 Task: Create a due date automation trigger when advanced on, on the wednesday before a card is due add dates not starting next month at 11:00 AM.
Action: Mouse moved to (1276, 123)
Screenshot: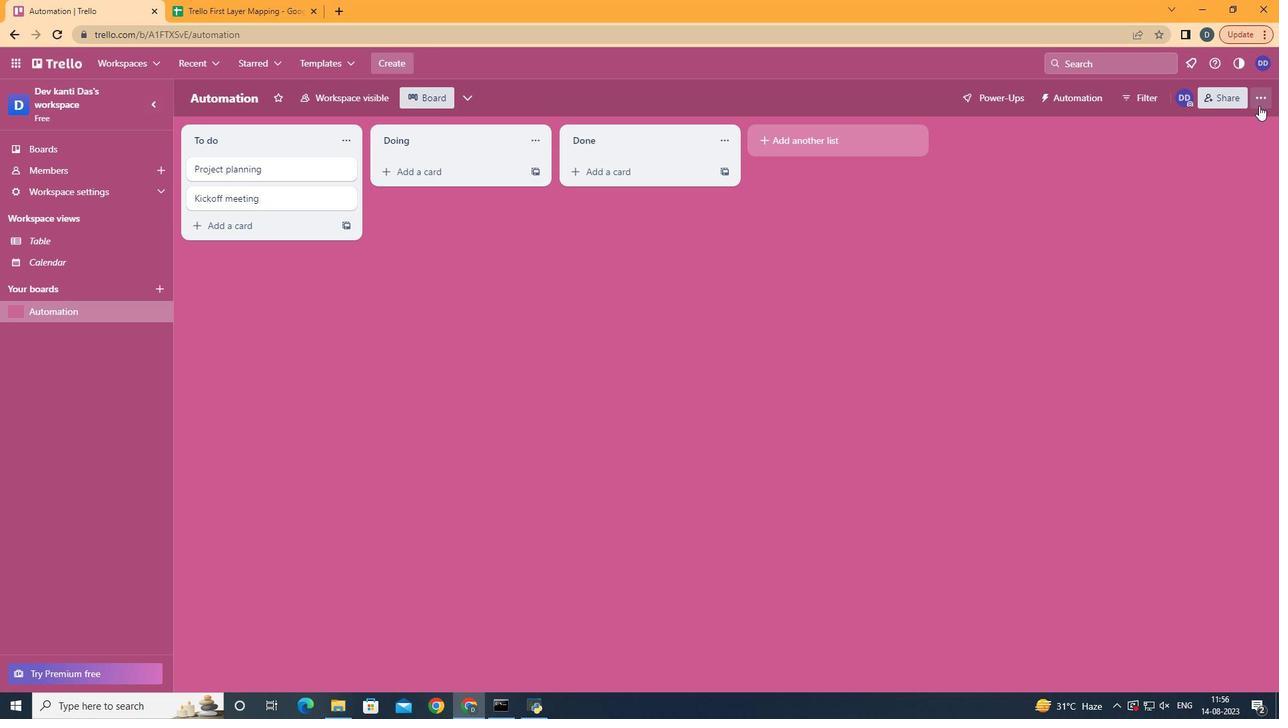 
Action: Mouse pressed left at (1276, 123)
Screenshot: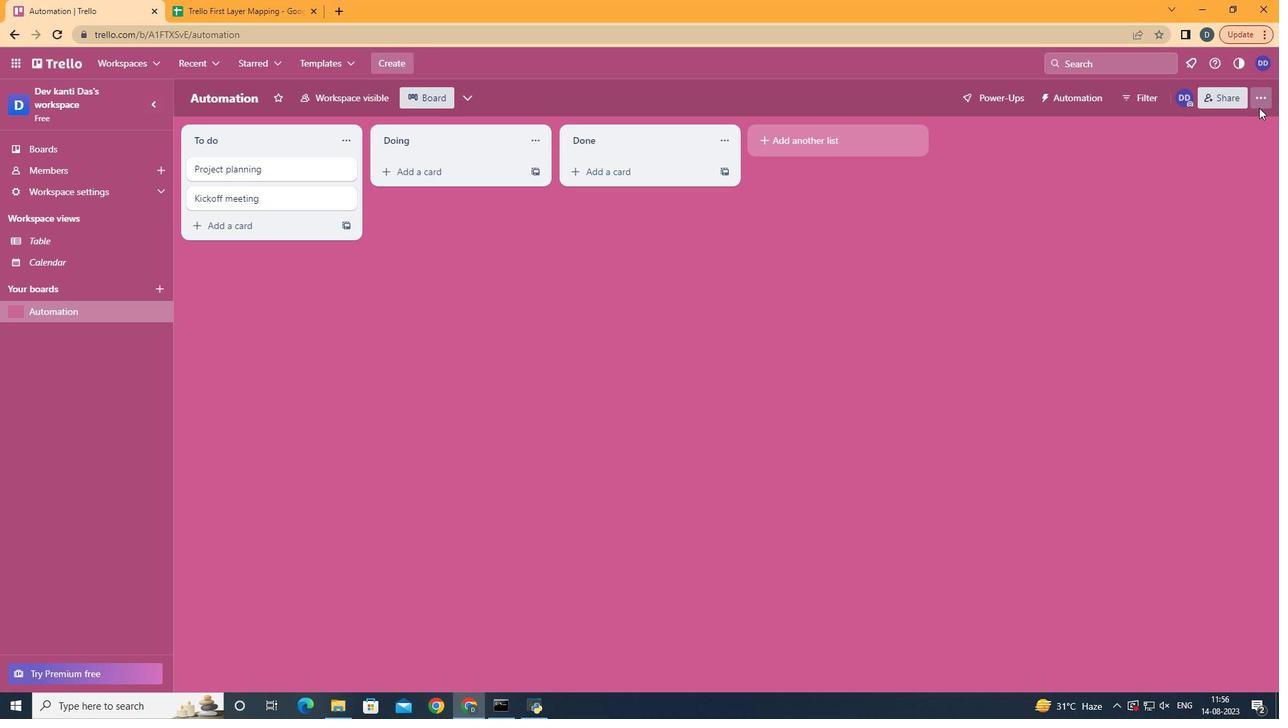 
Action: Mouse moved to (1187, 309)
Screenshot: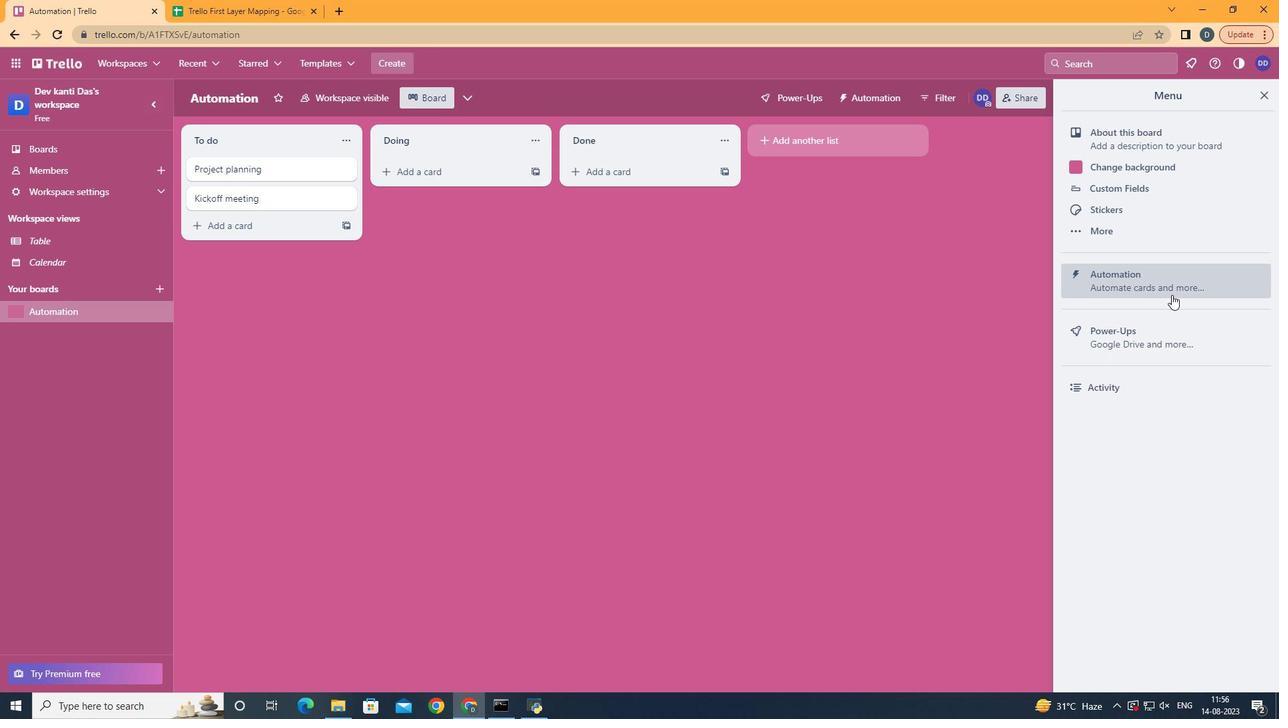 
Action: Mouse pressed left at (1187, 309)
Screenshot: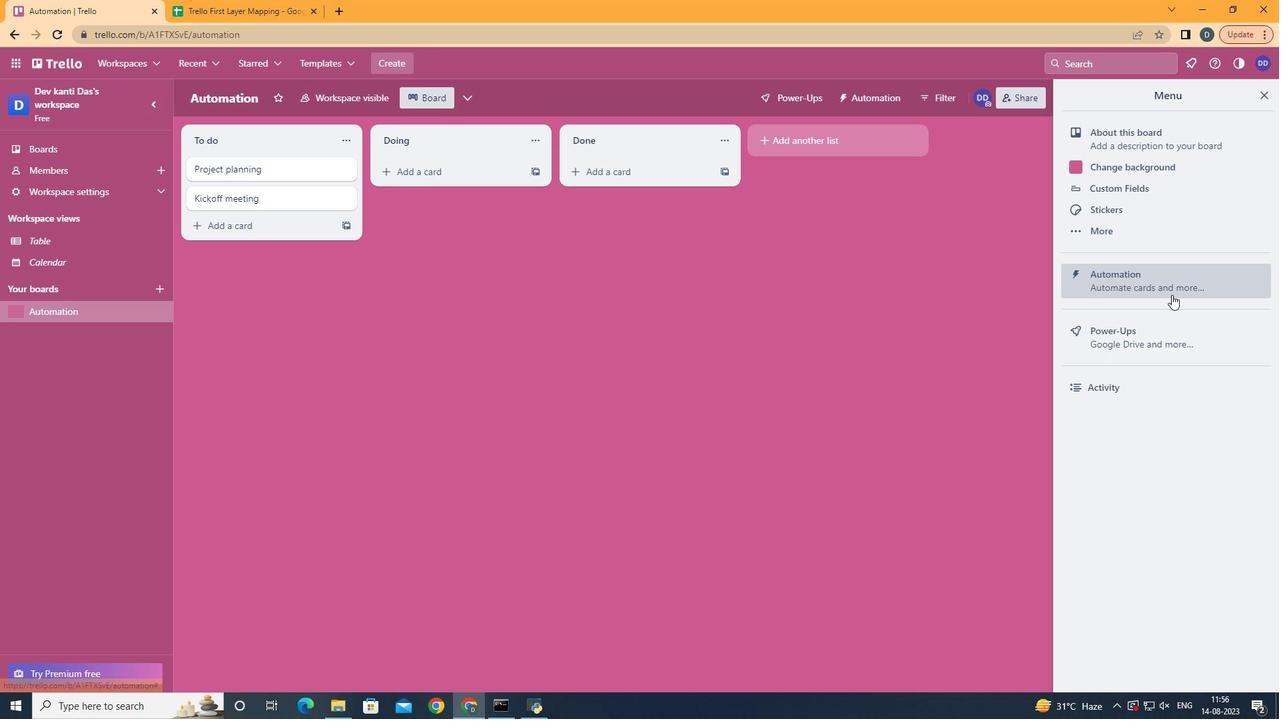 
Action: Mouse moved to (272, 285)
Screenshot: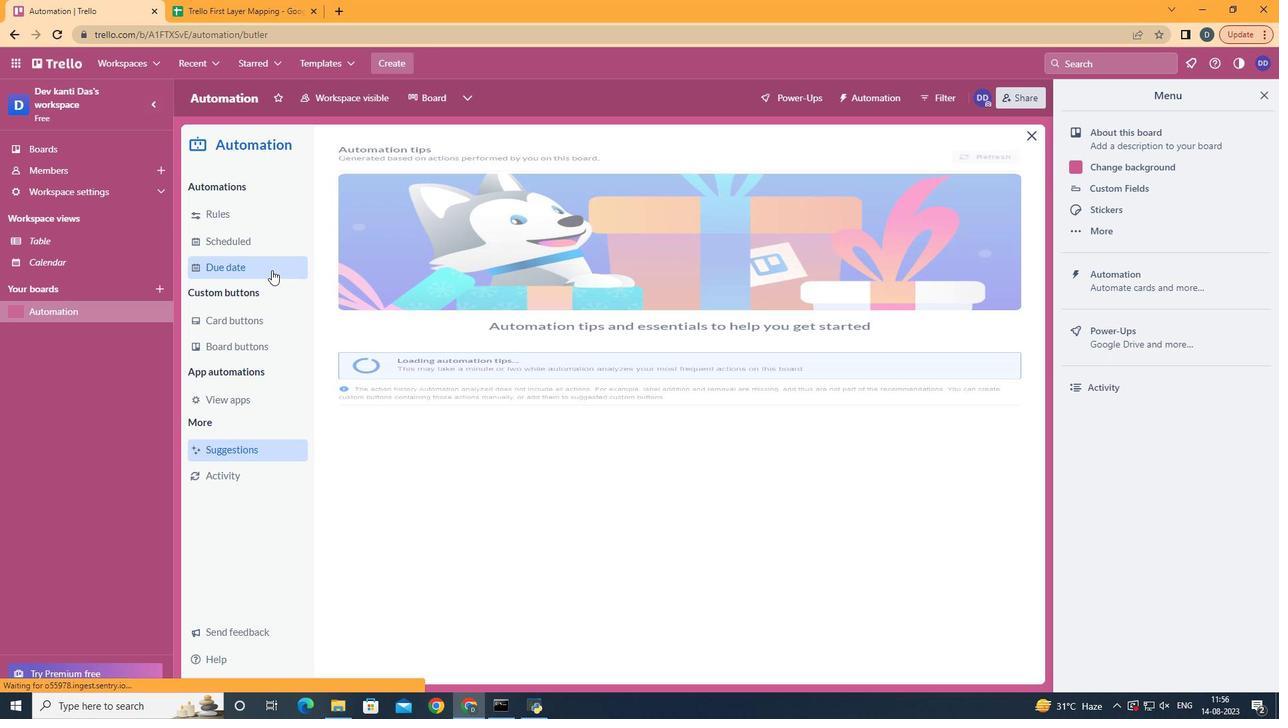 
Action: Mouse pressed left at (272, 285)
Screenshot: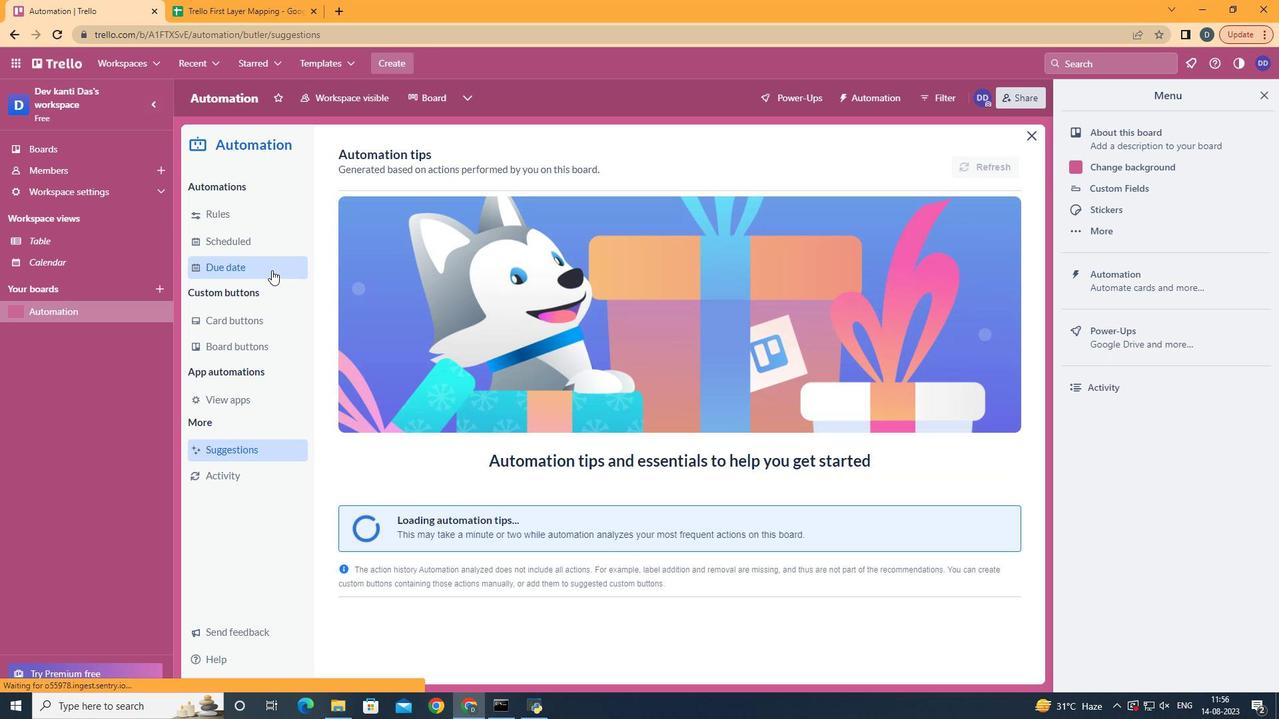 
Action: Mouse moved to (950, 171)
Screenshot: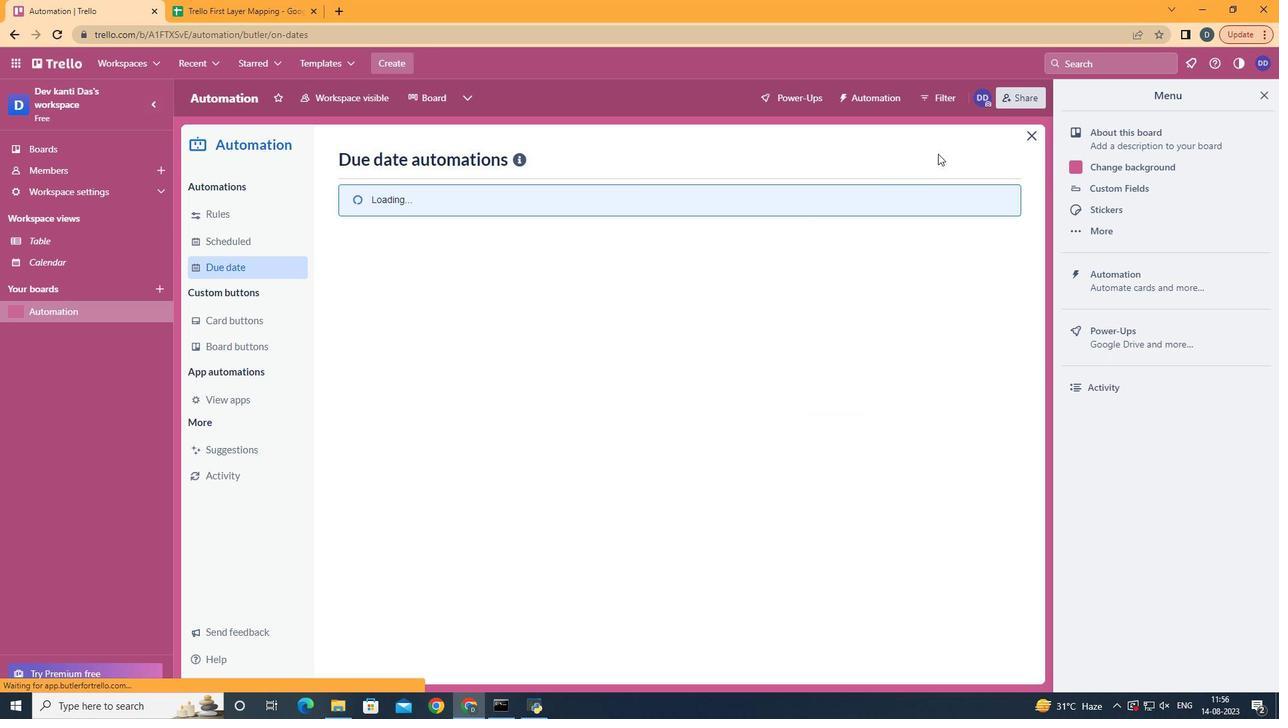 
Action: Mouse pressed left at (950, 171)
Screenshot: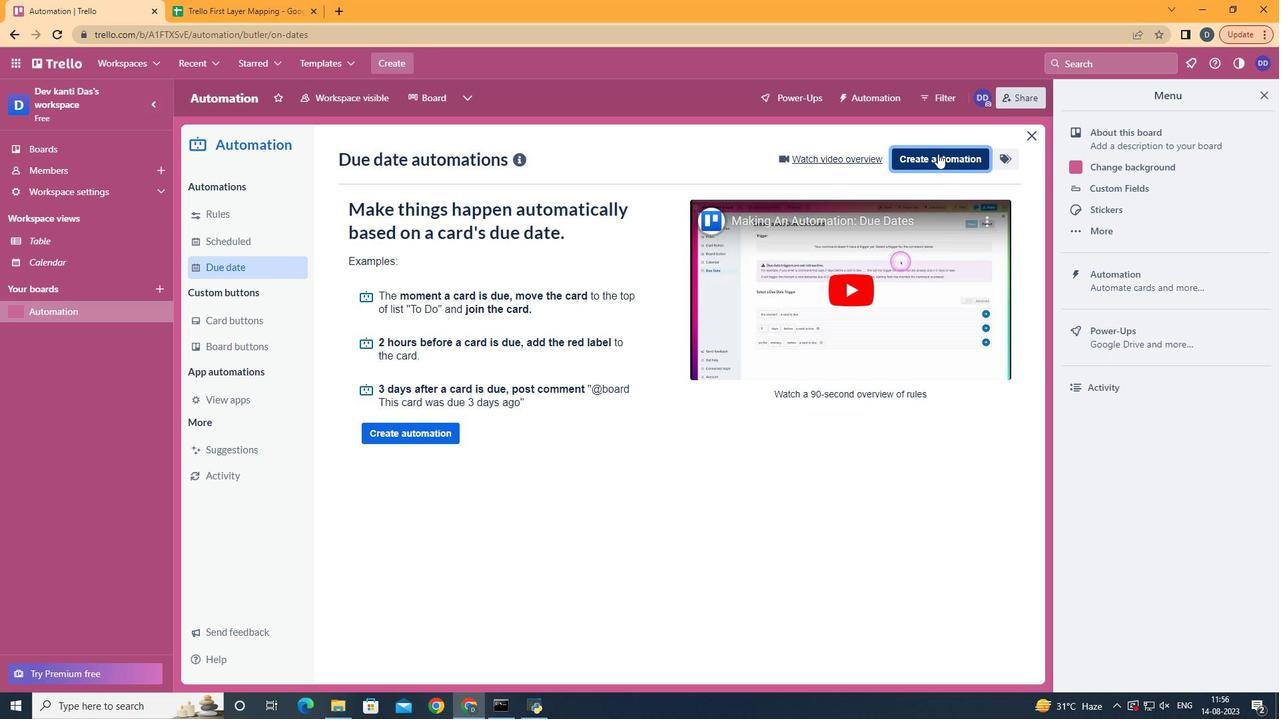 
Action: Mouse moved to (724, 299)
Screenshot: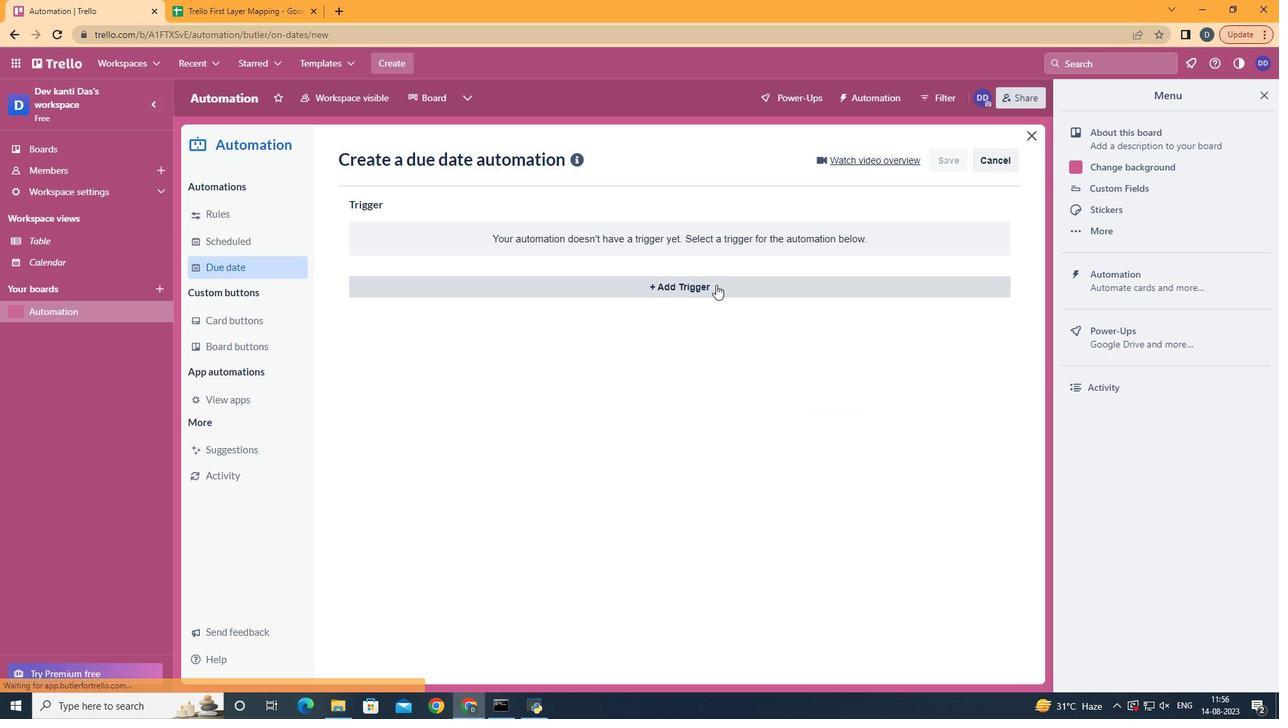 
Action: Mouse pressed left at (724, 299)
Screenshot: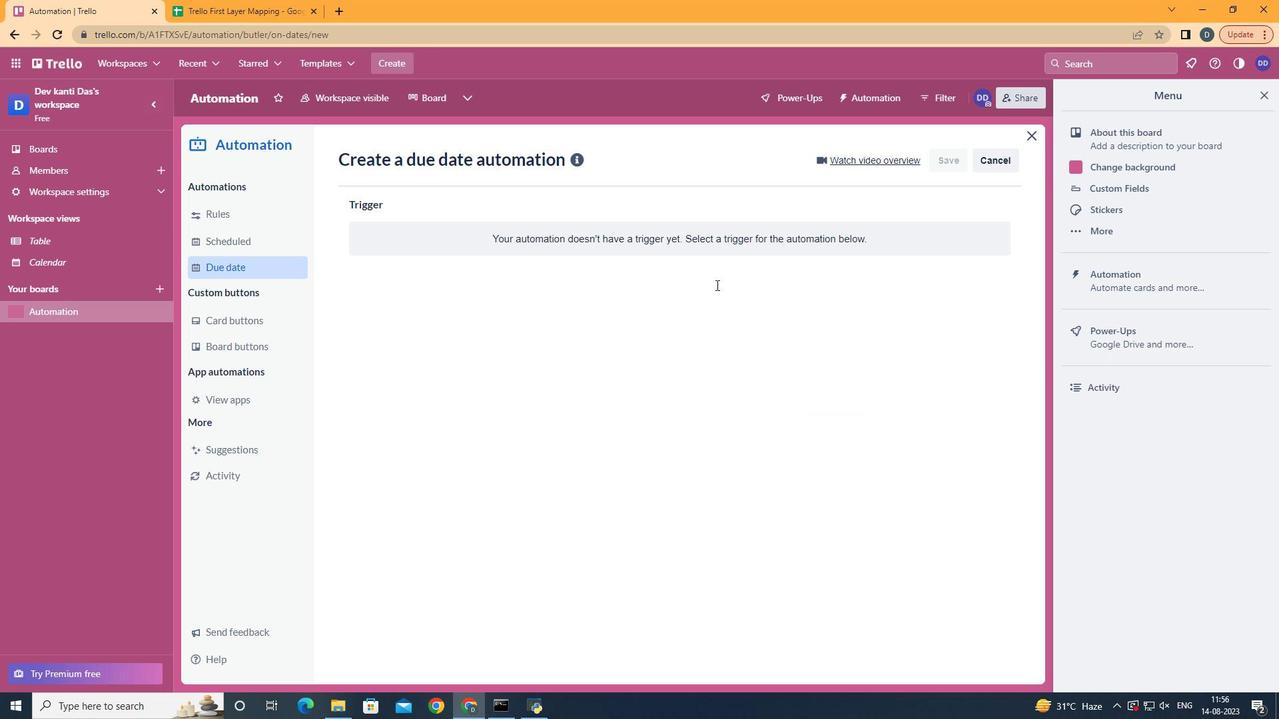 
Action: Mouse moved to (441, 411)
Screenshot: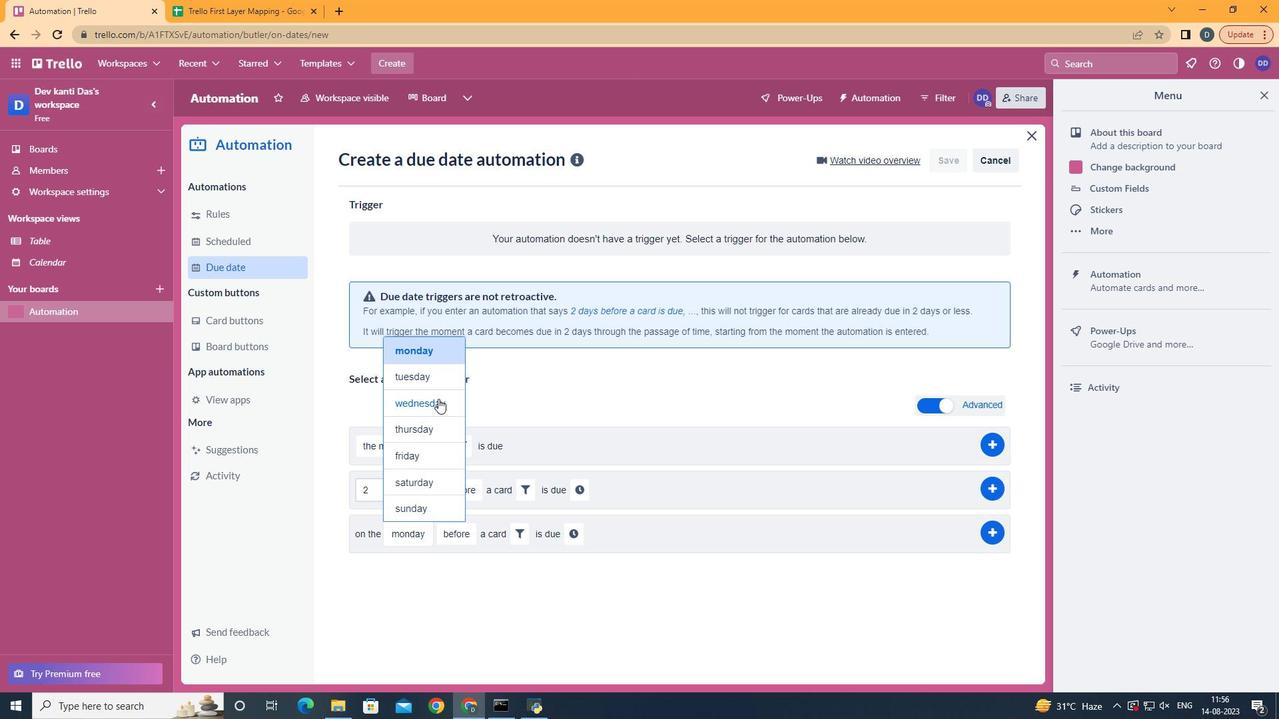 
Action: Mouse pressed left at (441, 411)
Screenshot: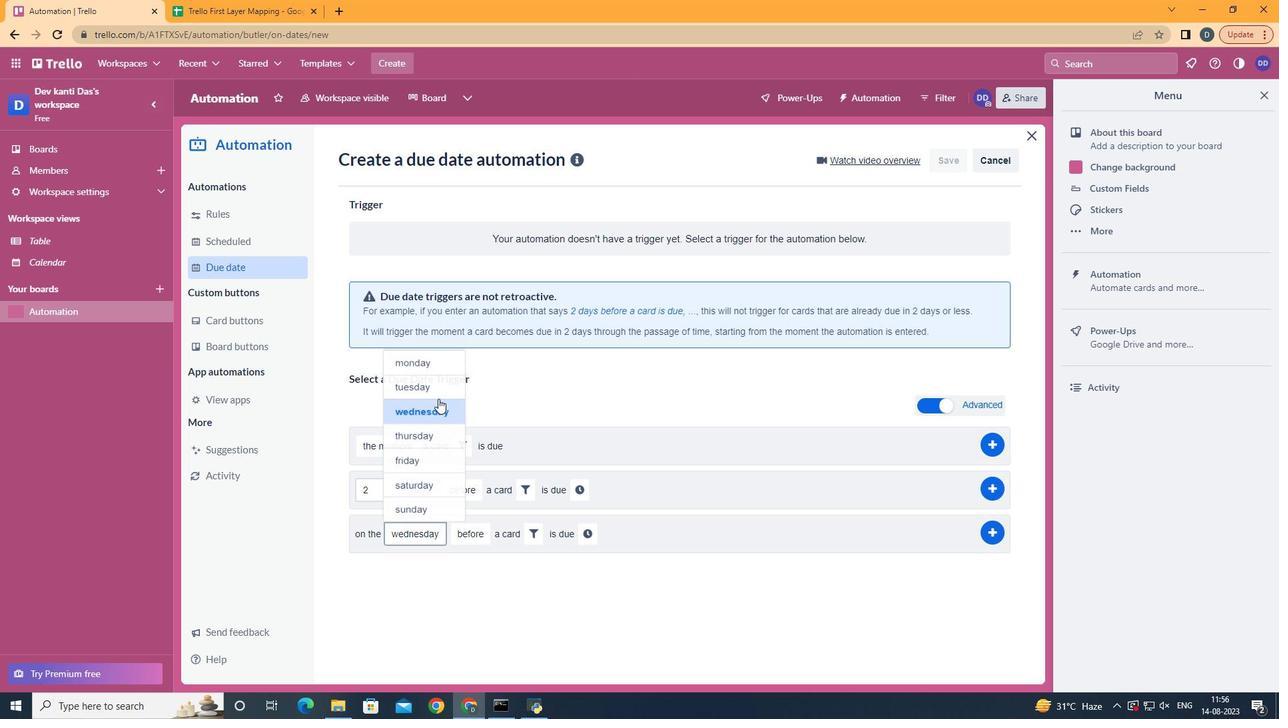 
Action: Mouse moved to (528, 531)
Screenshot: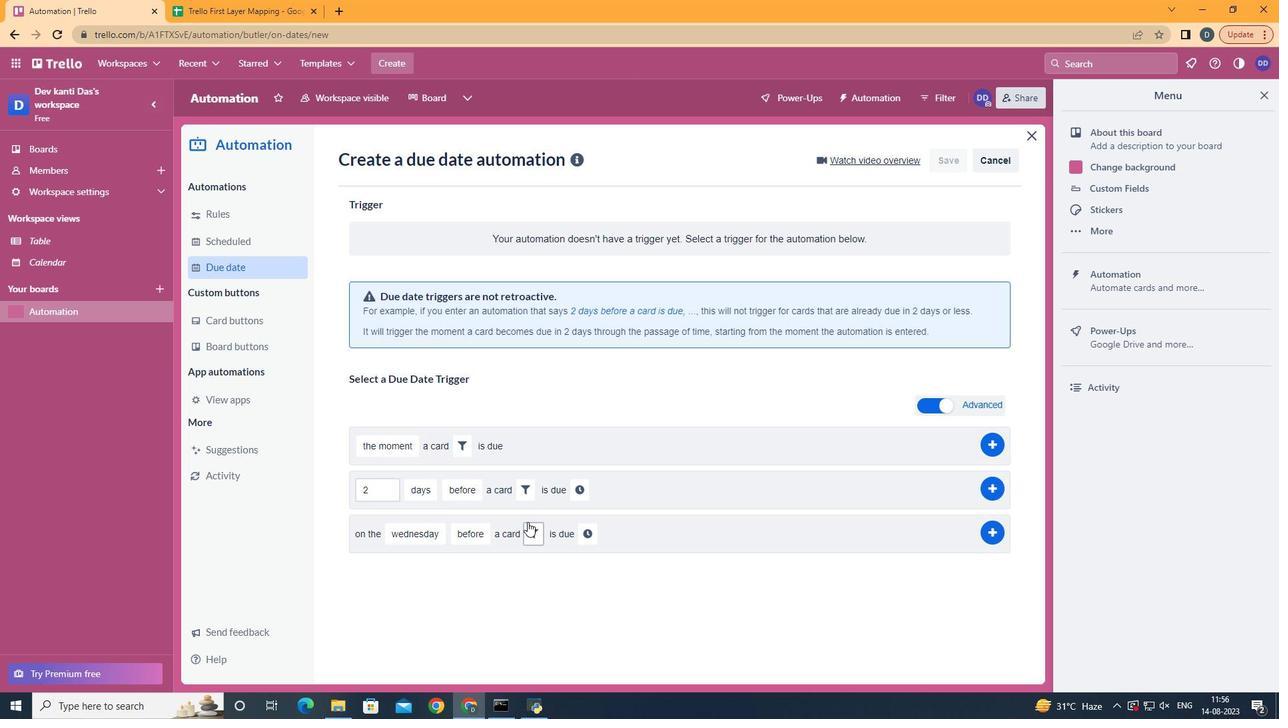 
Action: Mouse pressed left at (528, 531)
Screenshot: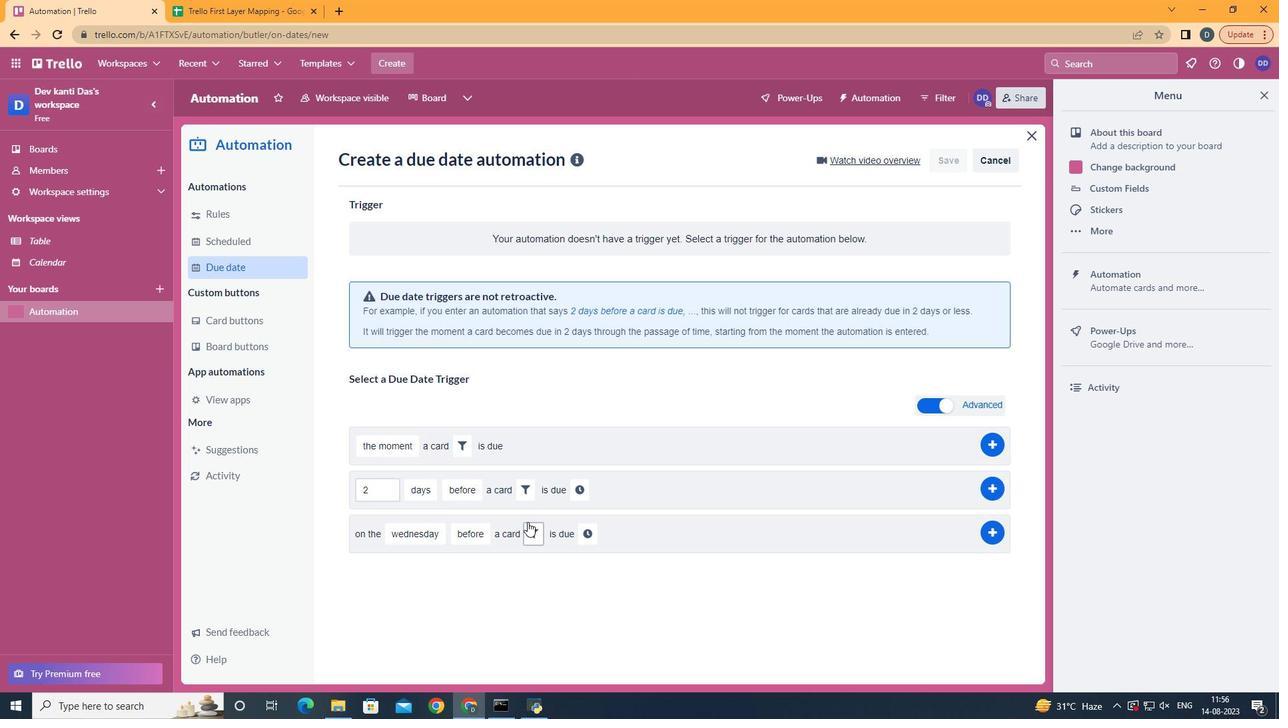 
Action: Mouse moved to (534, 536)
Screenshot: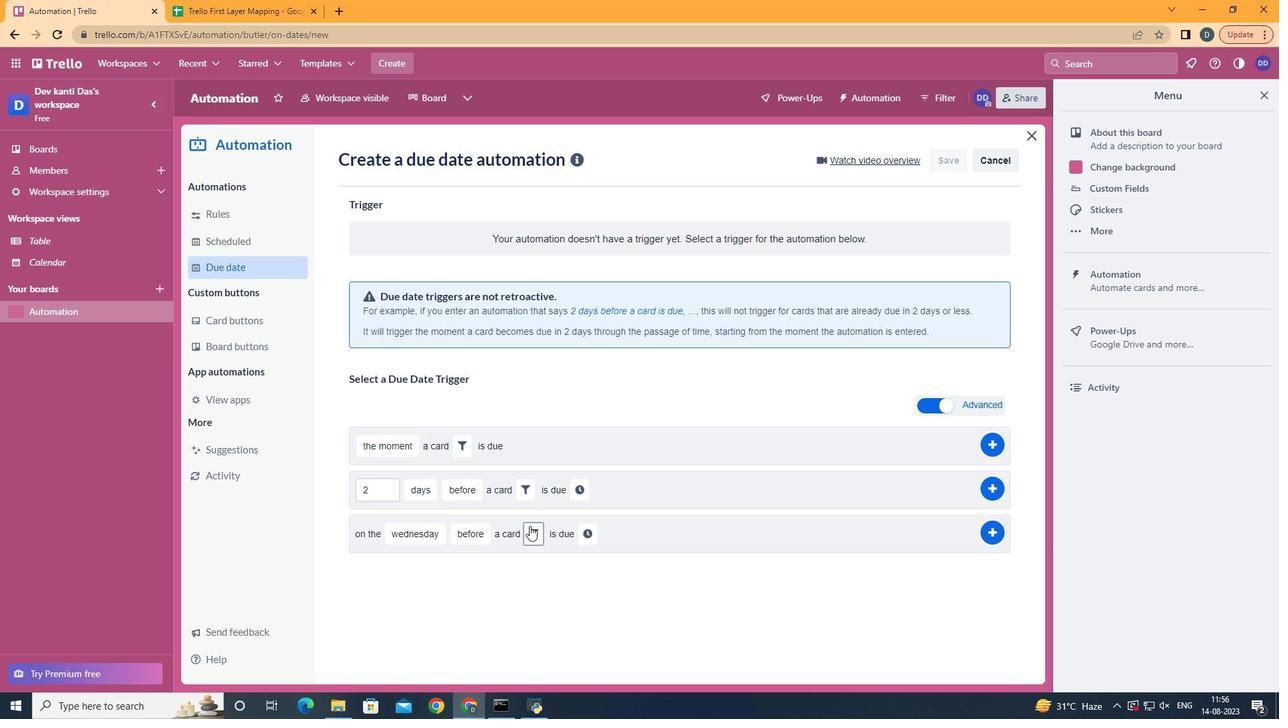 
Action: Mouse pressed left at (534, 536)
Screenshot: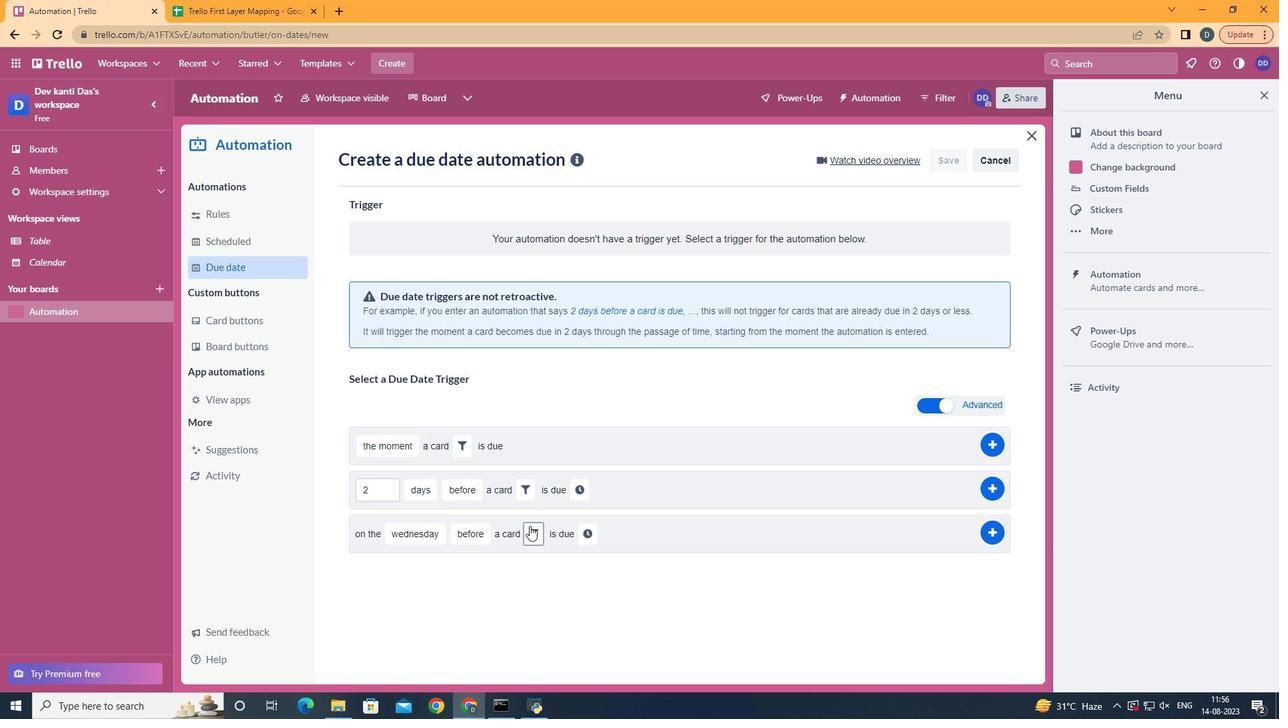 
Action: Mouse moved to (610, 579)
Screenshot: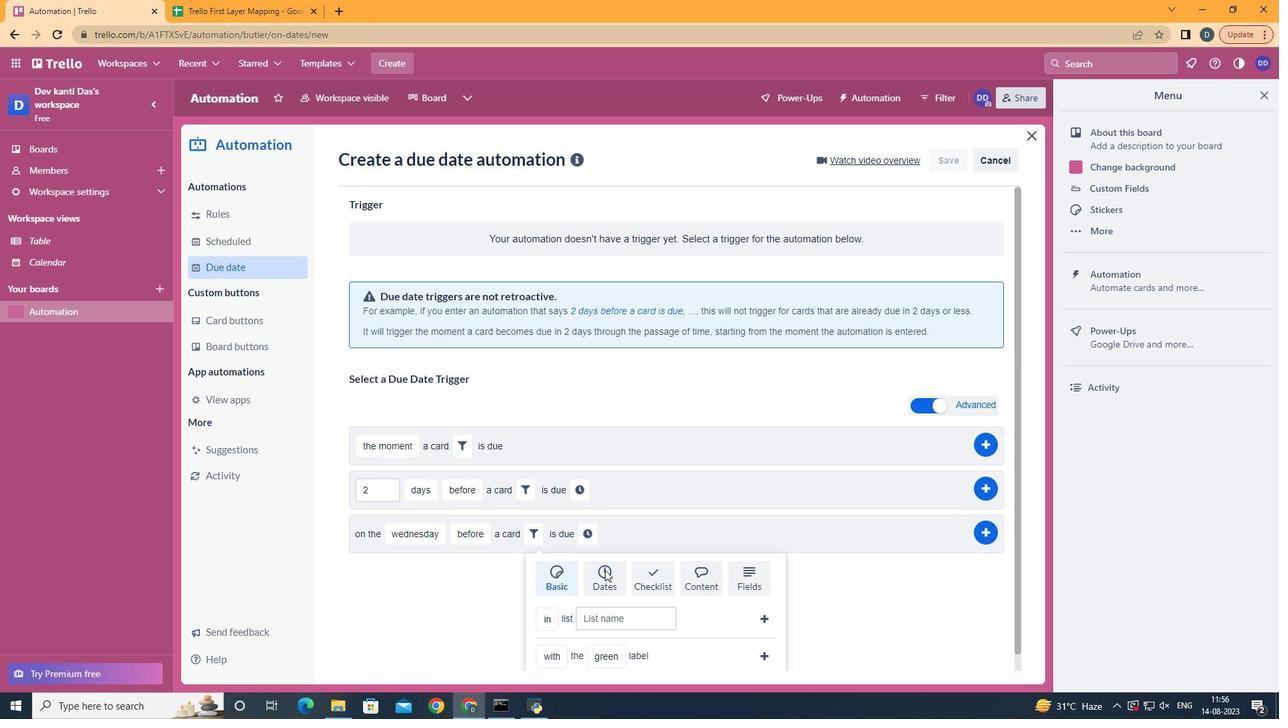 
Action: Mouse pressed left at (610, 579)
Screenshot: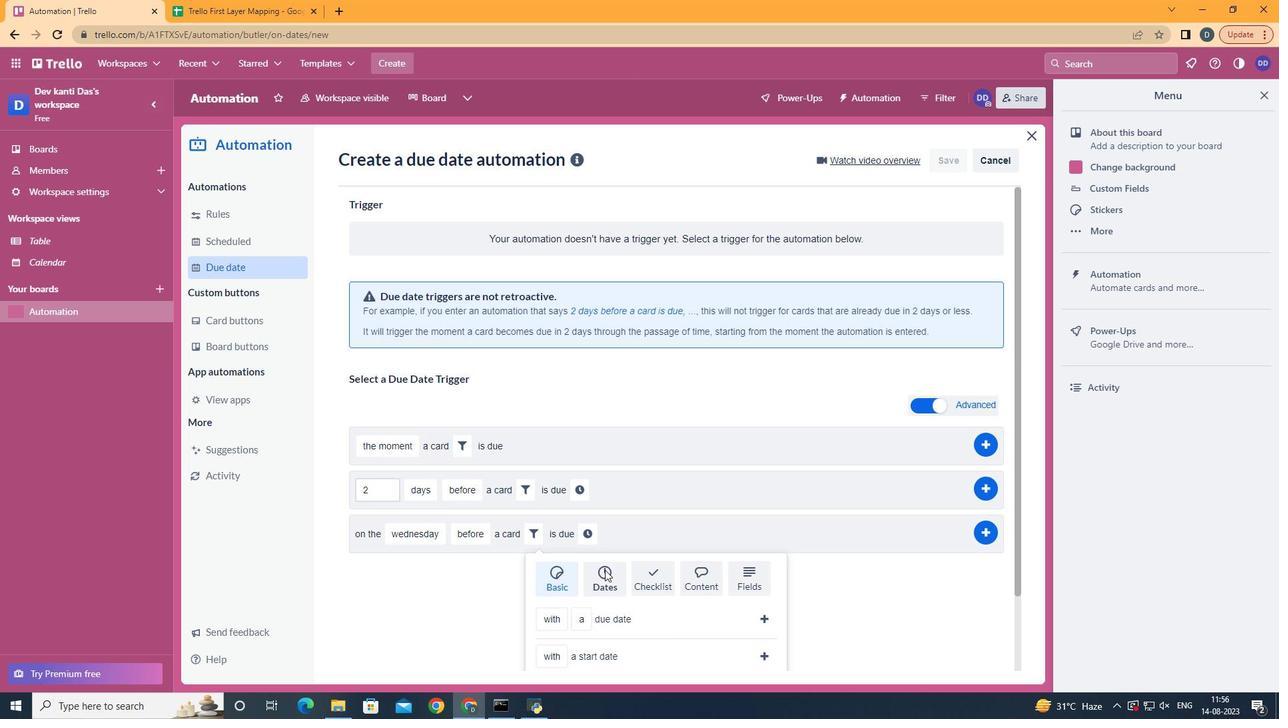 
Action: Mouse scrolled (610, 578) with delta (0, 0)
Screenshot: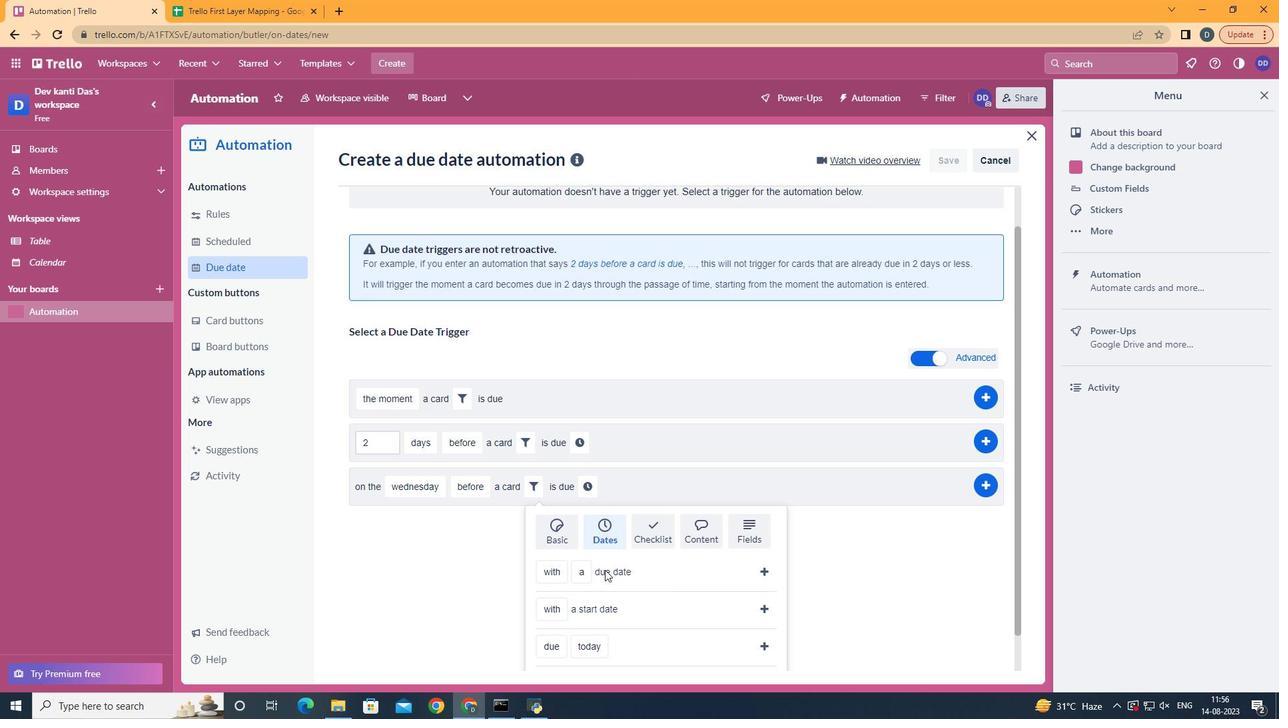 
Action: Mouse scrolled (610, 578) with delta (0, 0)
Screenshot: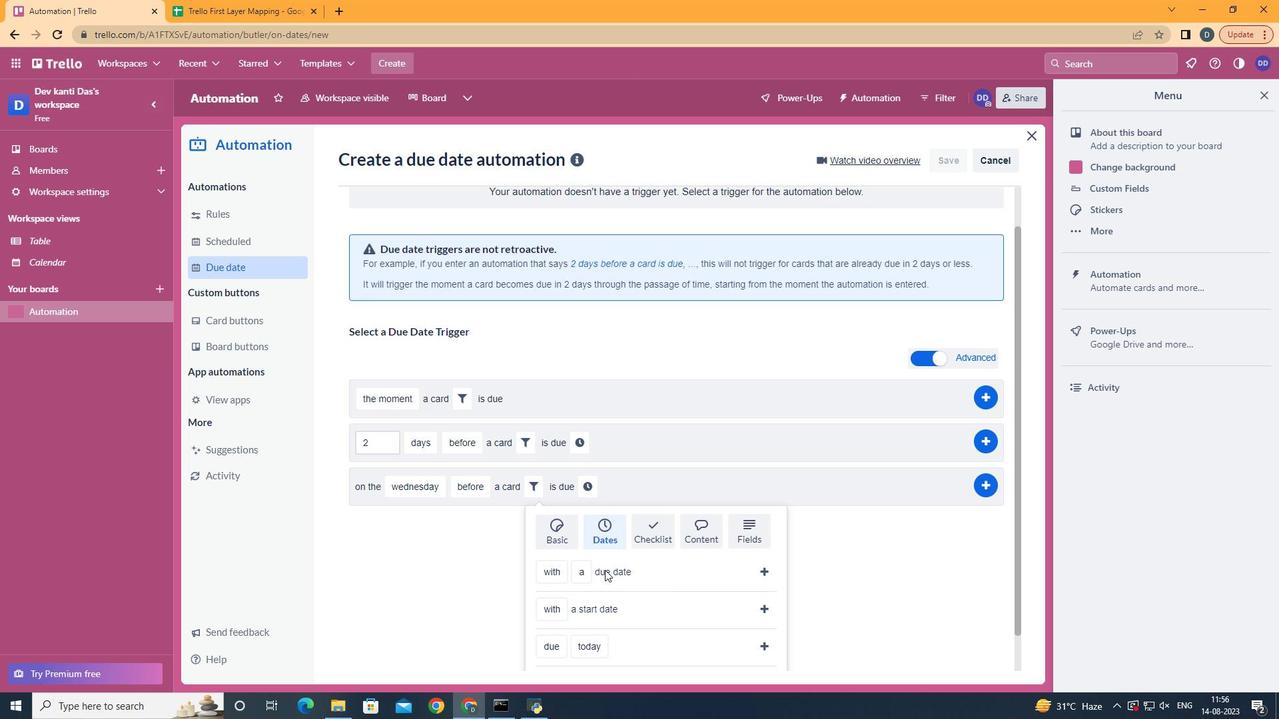 
Action: Mouse scrolled (610, 578) with delta (0, 0)
Screenshot: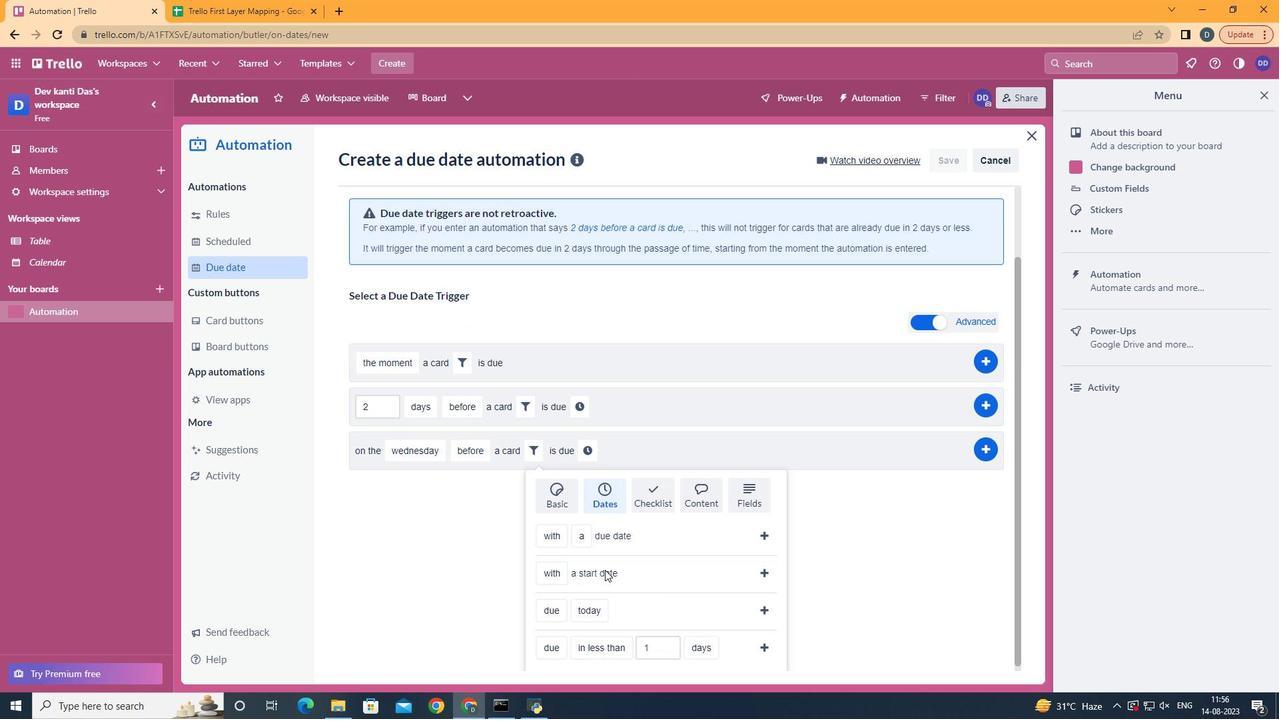 
Action: Mouse scrolled (610, 578) with delta (0, 0)
Screenshot: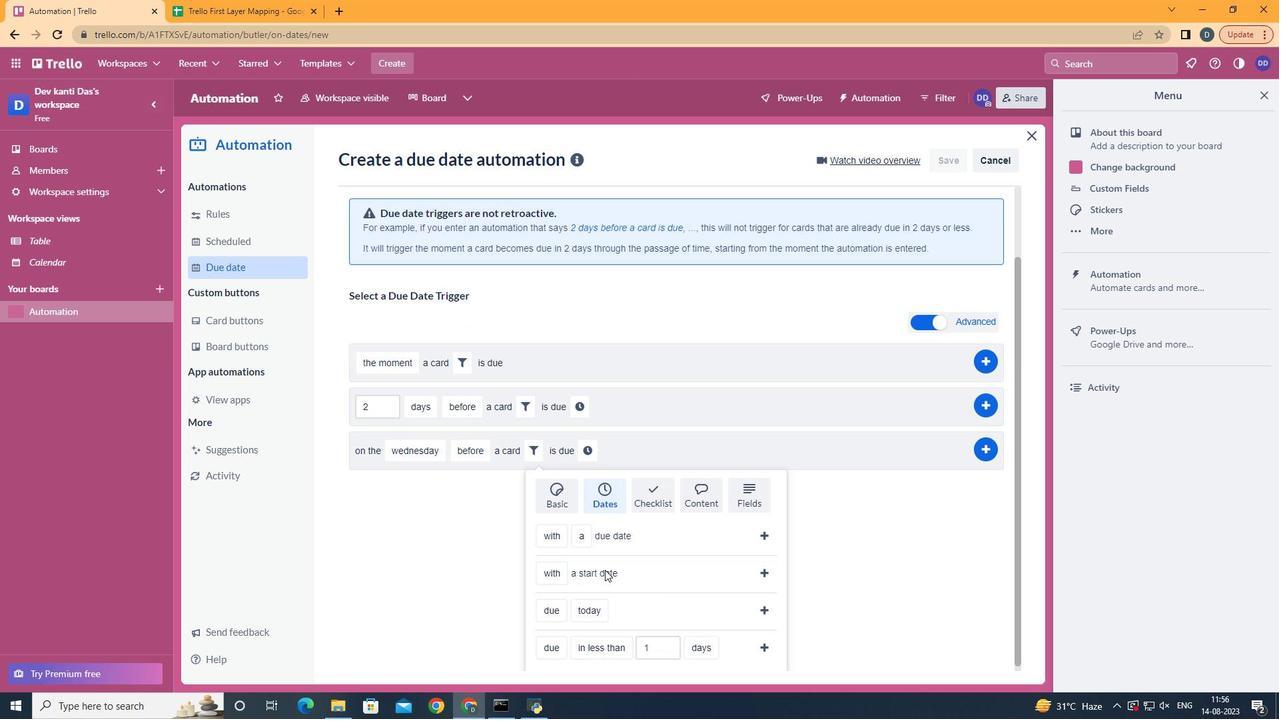 
Action: Mouse scrolled (610, 578) with delta (0, 0)
Screenshot: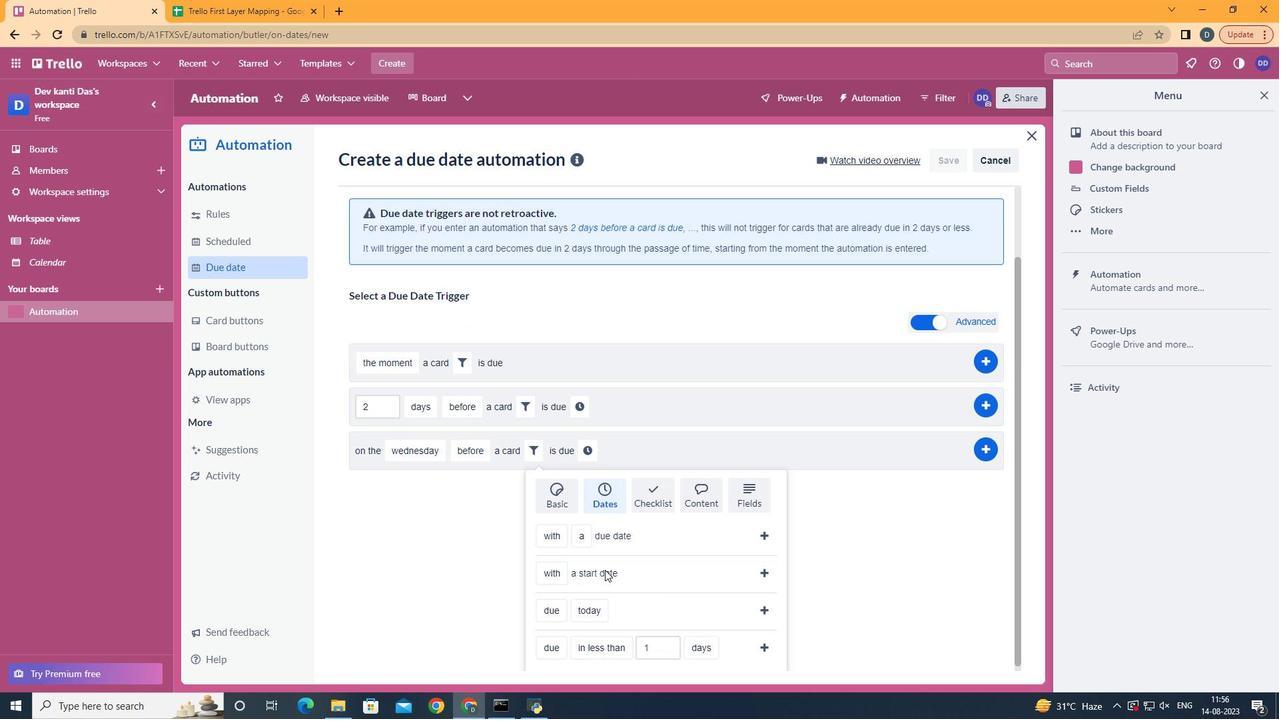 
Action: Mouse moved to (570, 580)
Screenshot: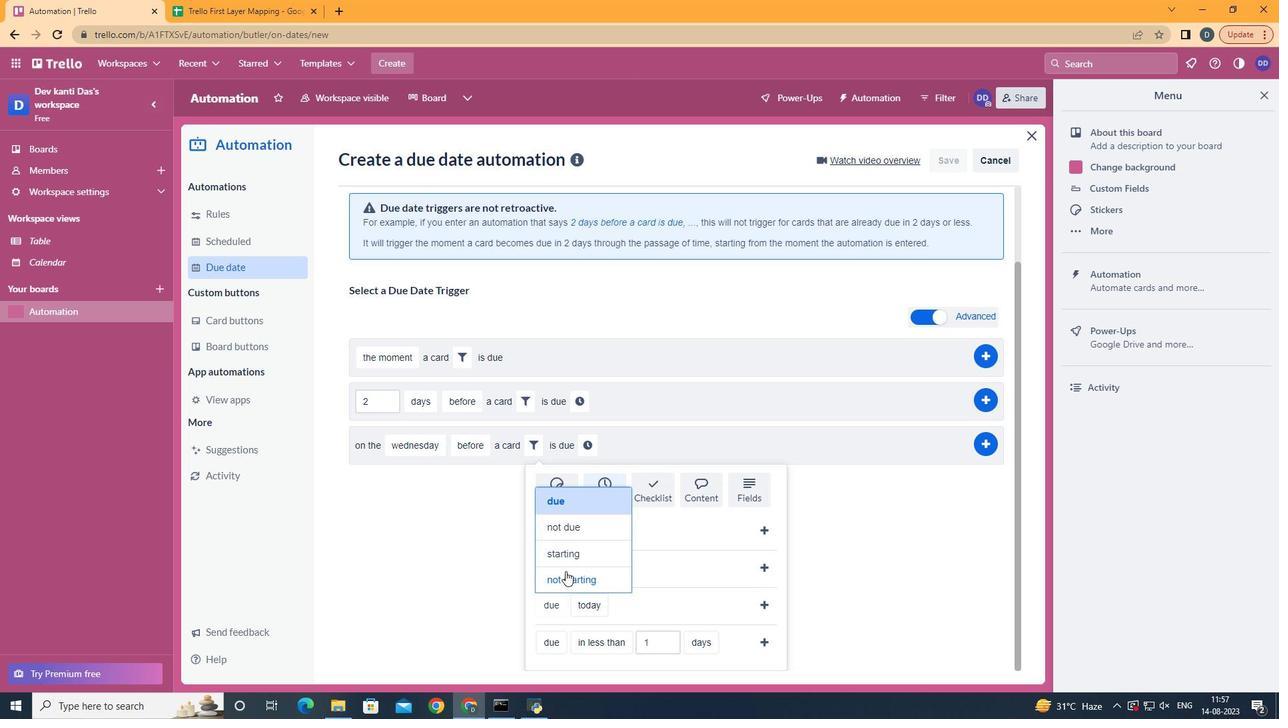 
Action: Mouse pressed left at (570, 580)
Screenshot: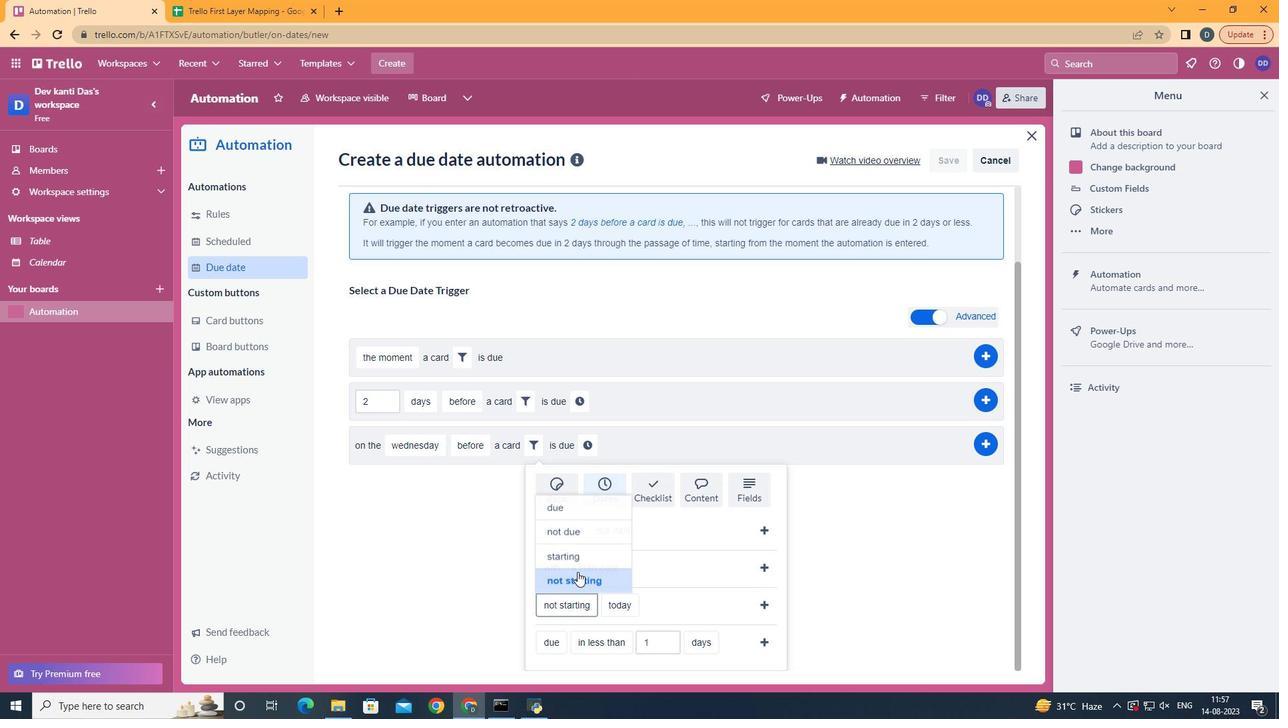 
Action: Mouse moved to (641, 587)
Screenshot: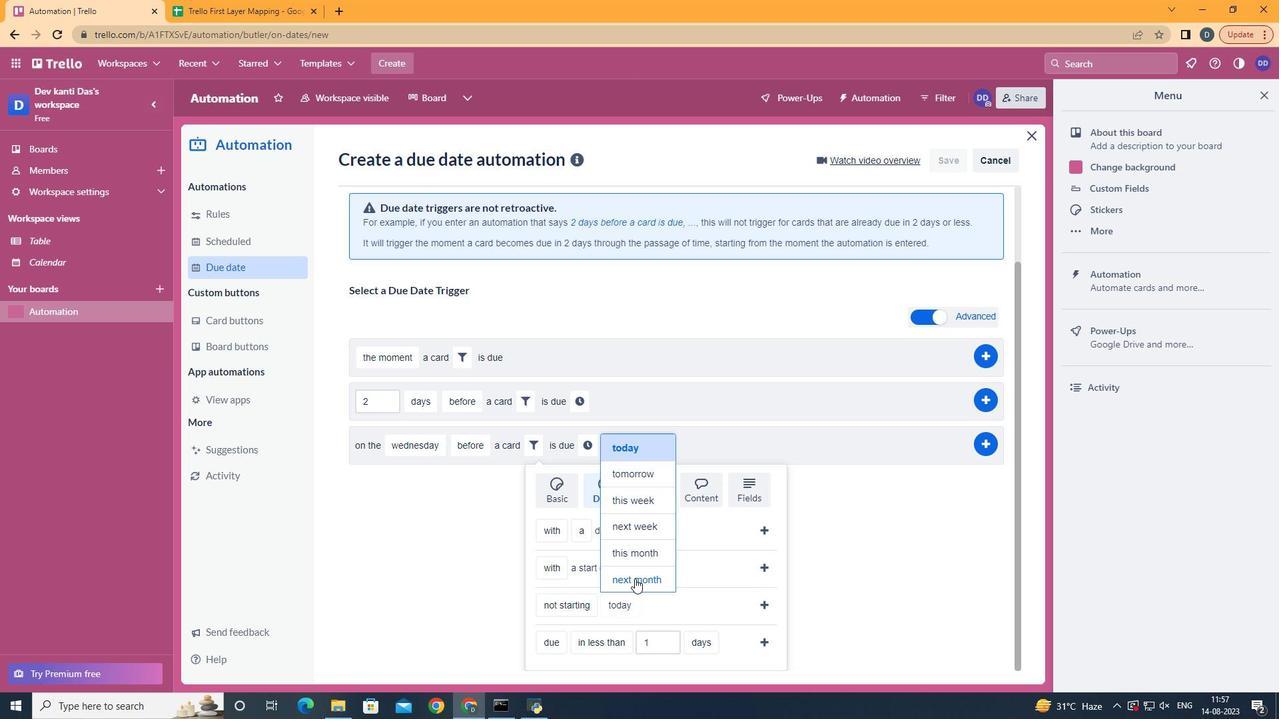 
Action: Mouse pressed left at (641, 587)
Screenshot: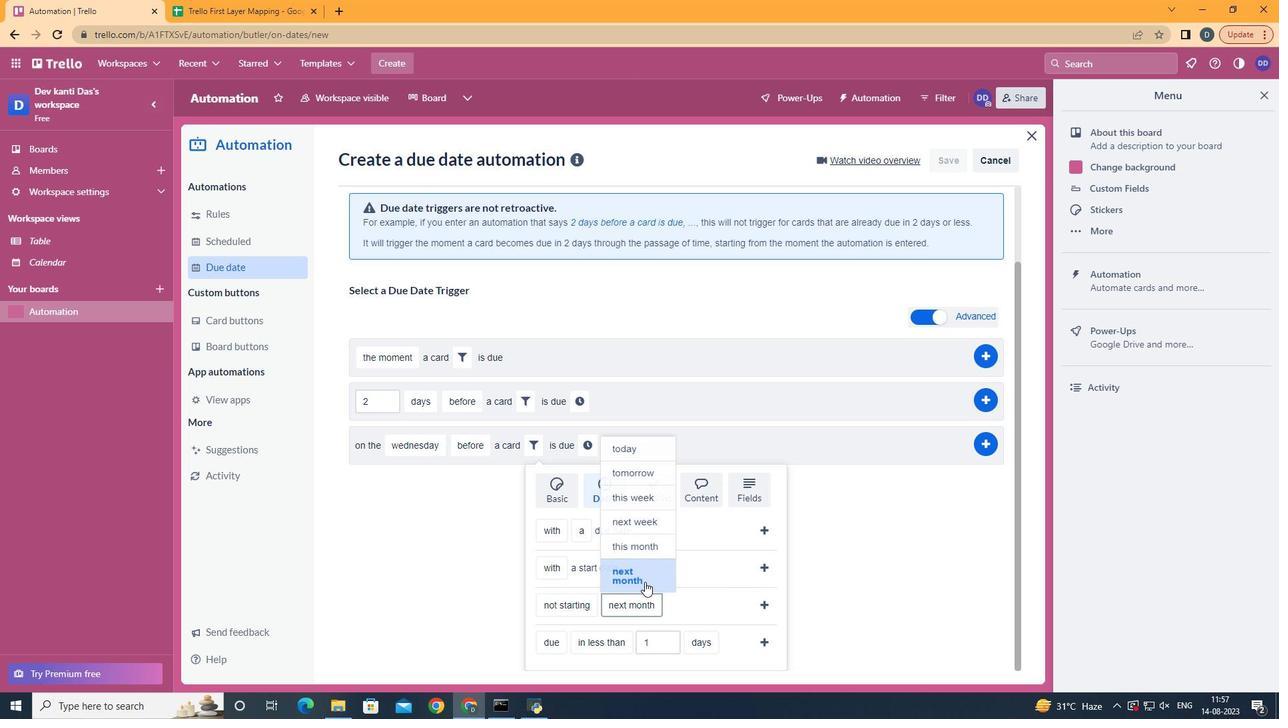 
Action: Mouse moved to (768, 619)
Screenshot: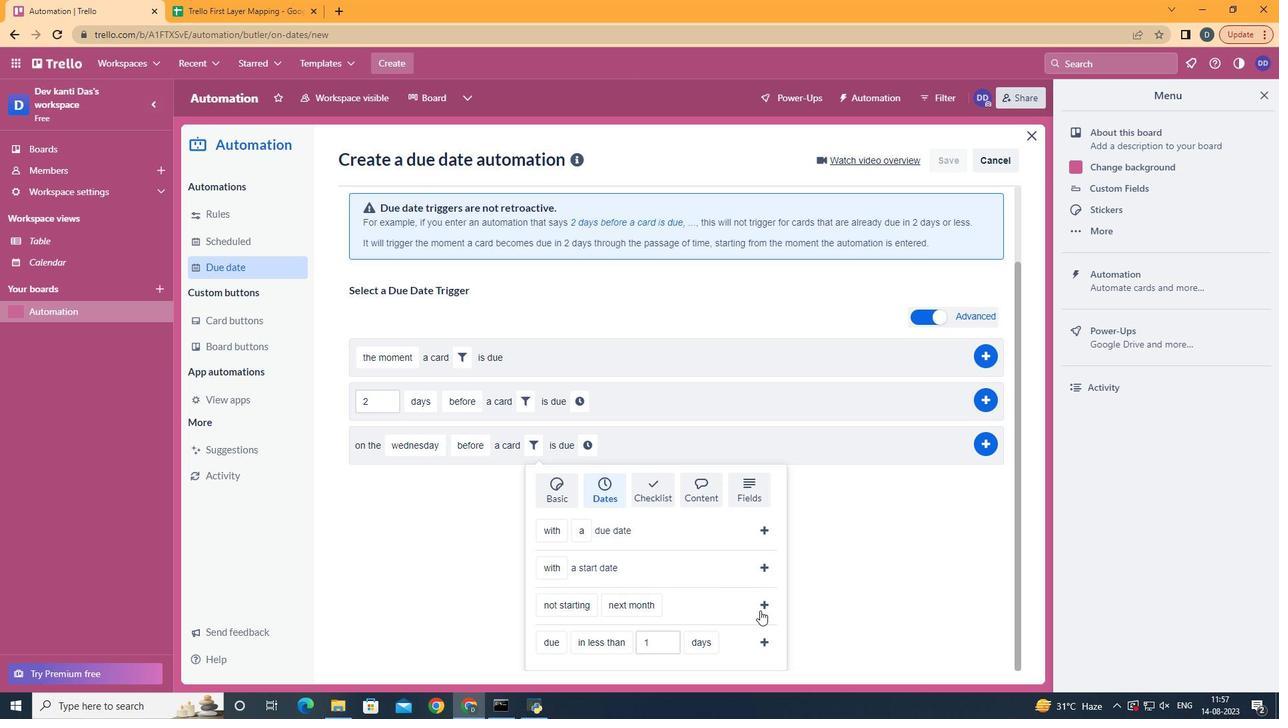 
Action: Mouse pressed left at (768, 619)
Screenshot: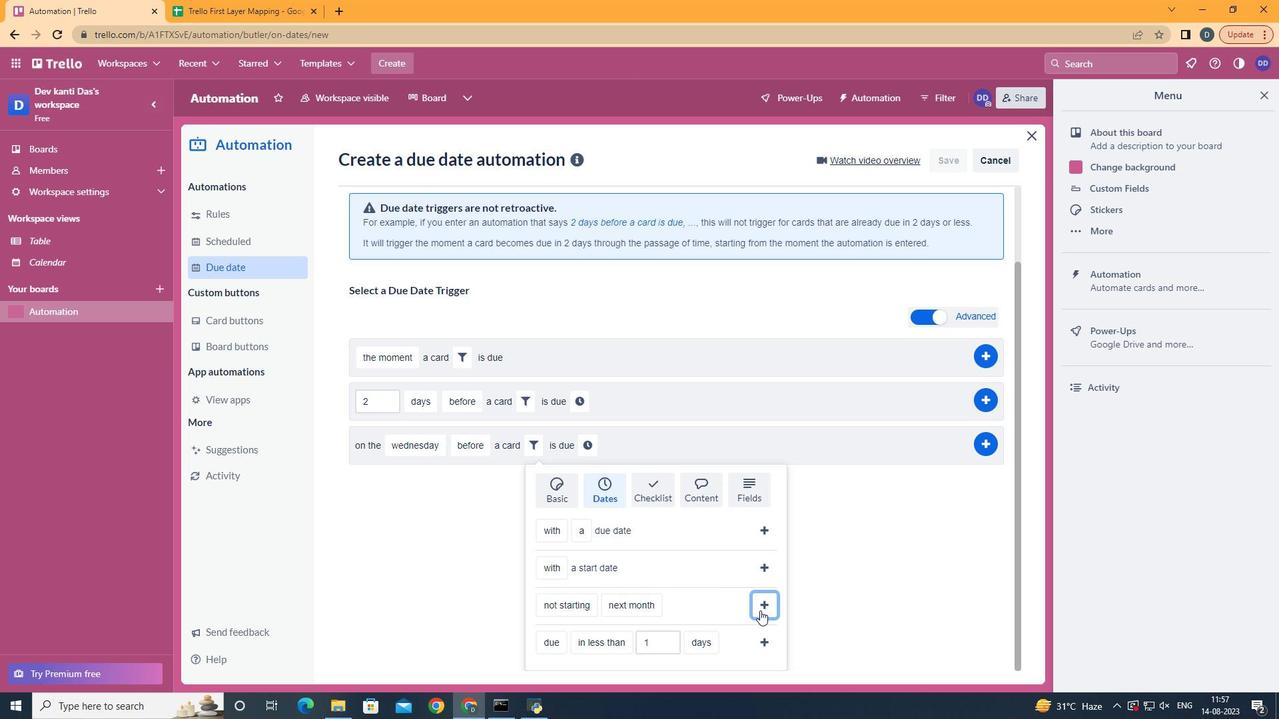 
Action: Mouse moved to (728, 541)
Screenshot: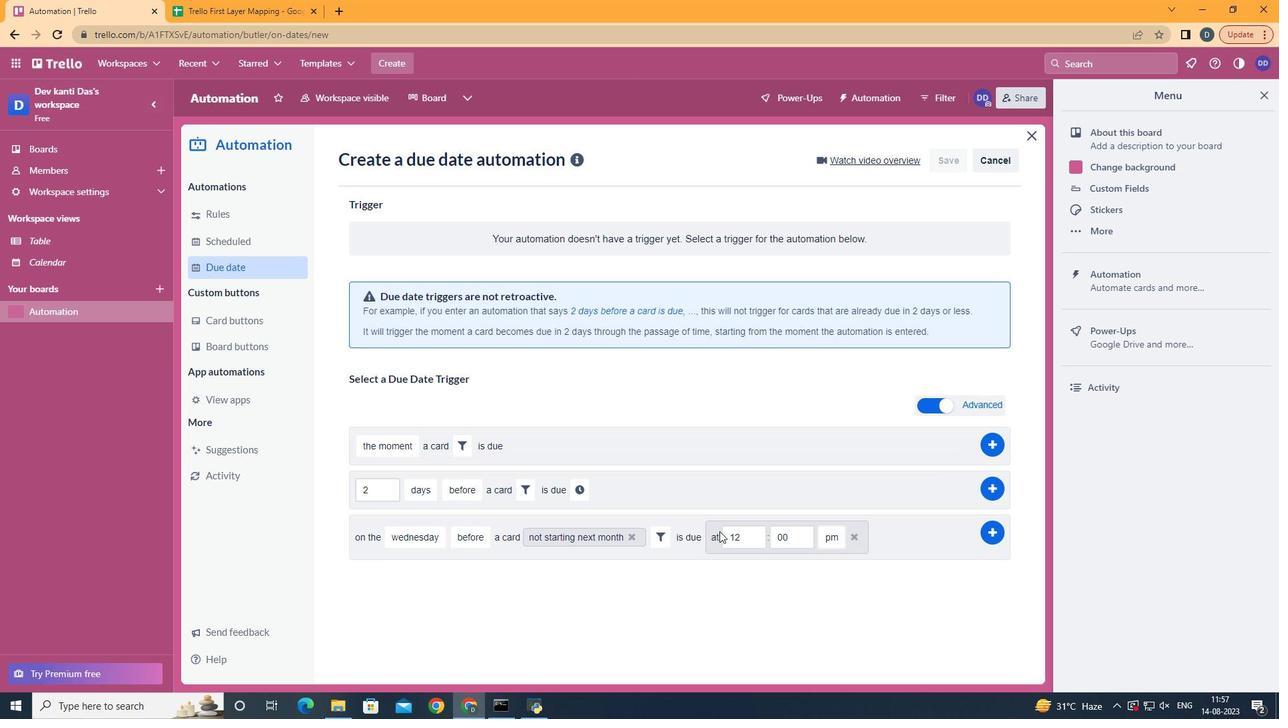 
Action: Mouse pressed left at (728, 541)
Screenshot: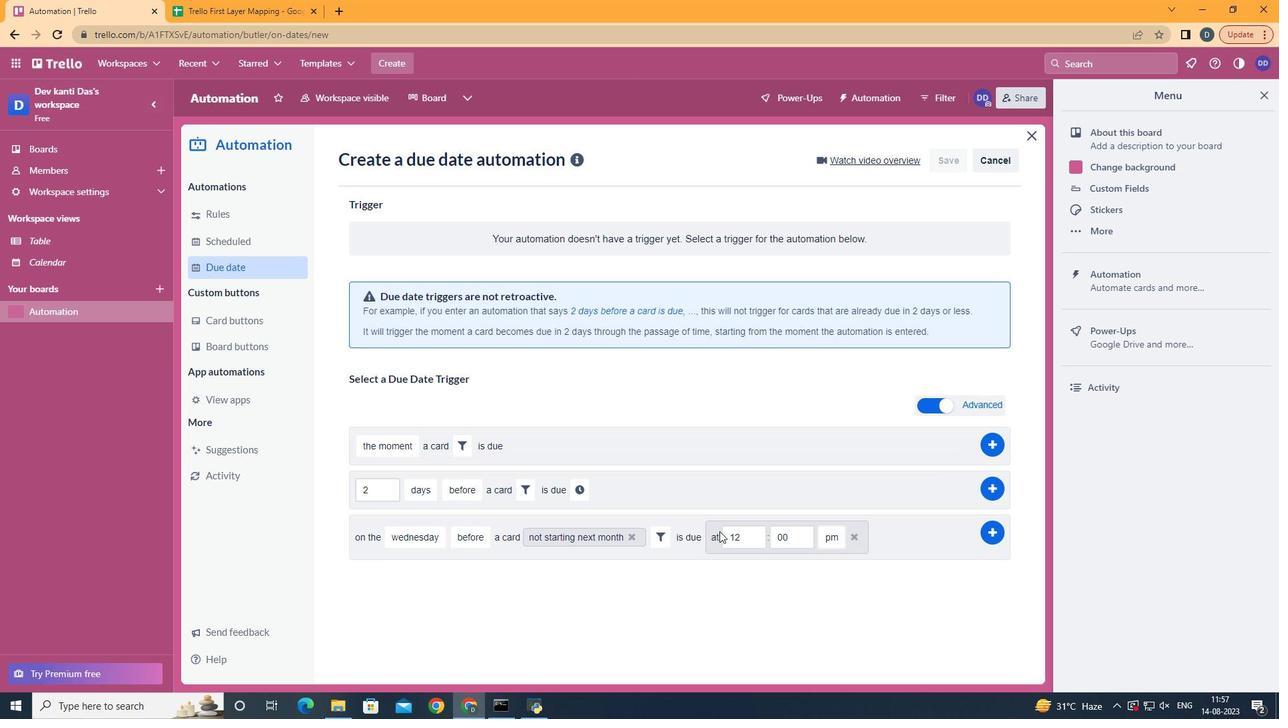 
Action: Mouse moved to (766, 542)
Screenshot: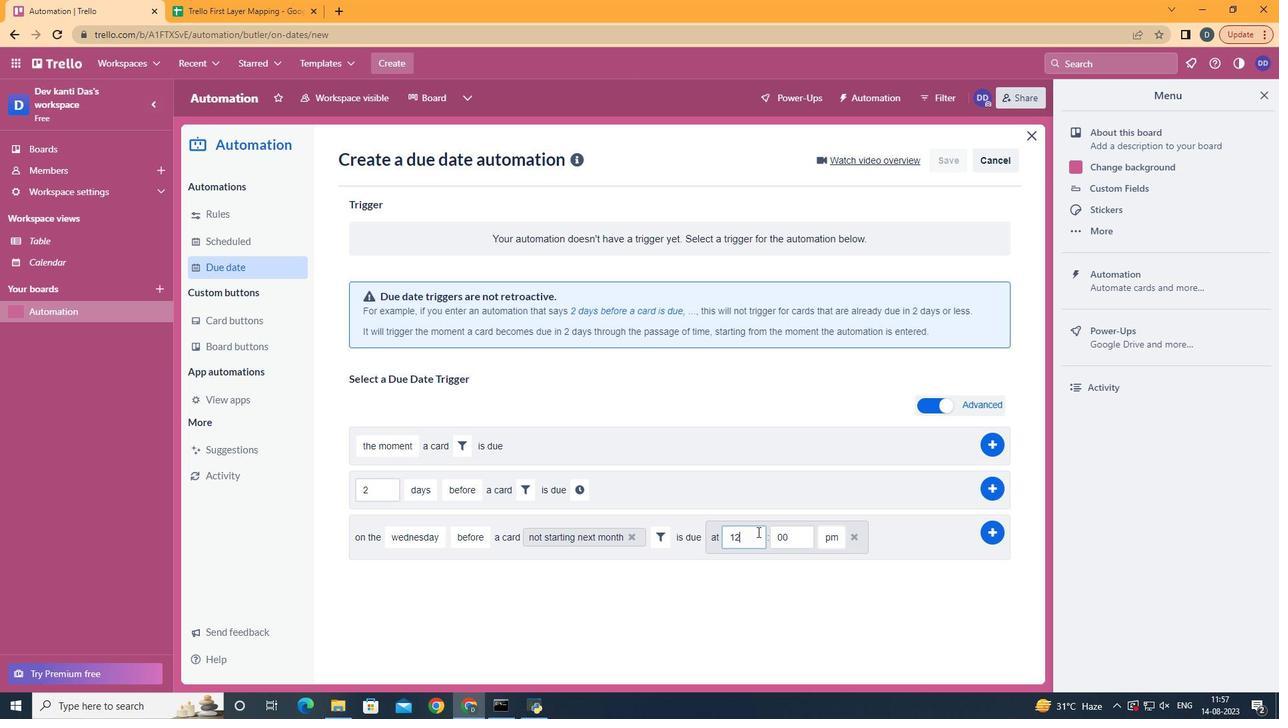 
Action: Mouse pressed left at (766, 542)
Screenshot: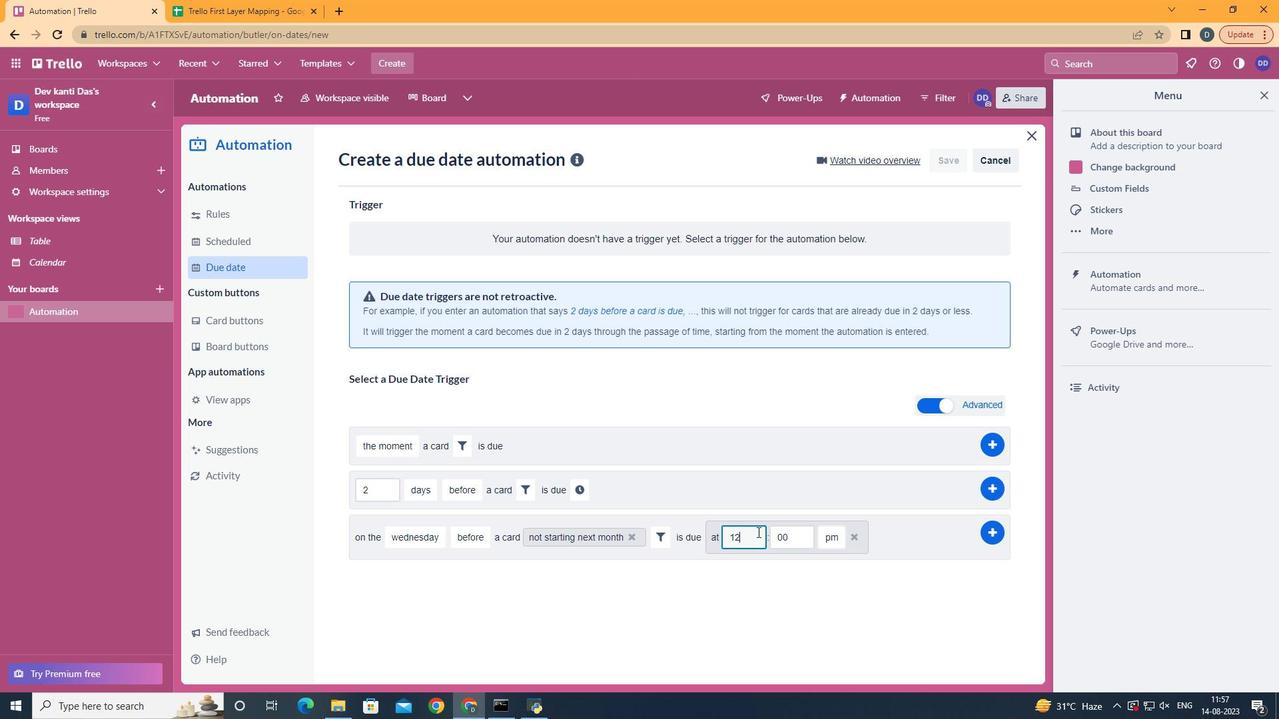 
Action: Key pressed <Key.backspace>1
Screenshot: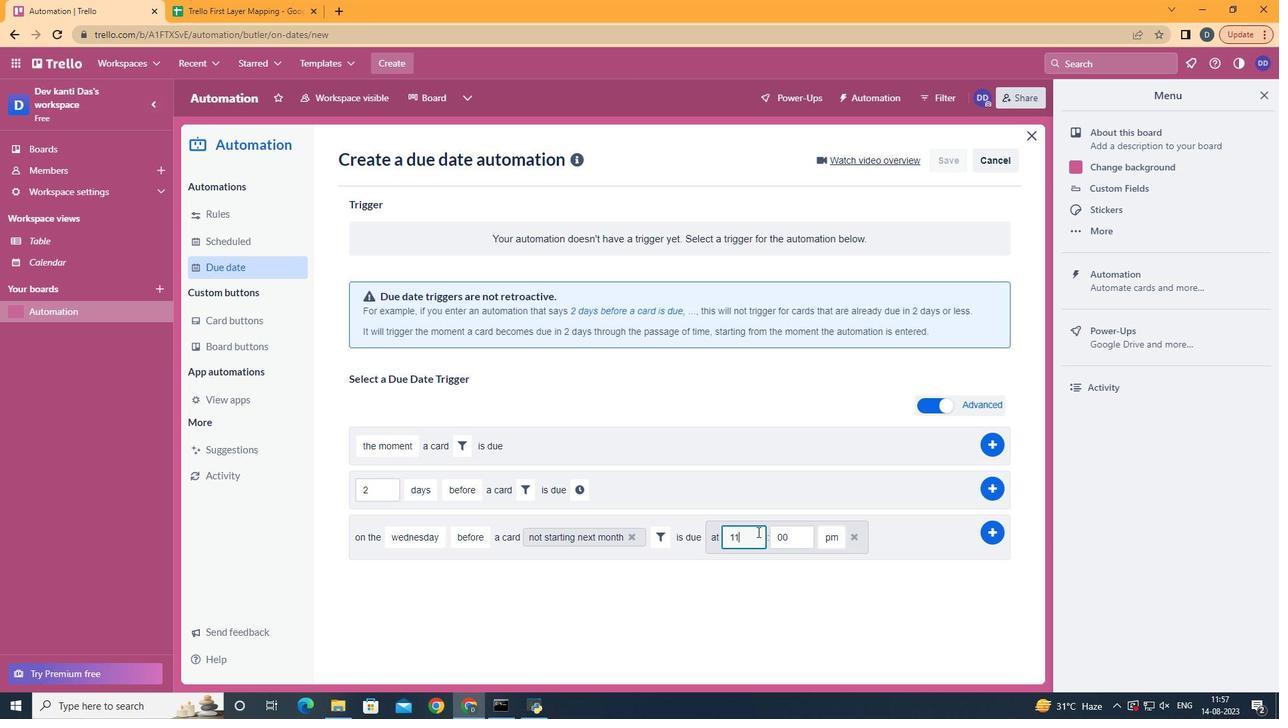 
Action: Mouse moved to (848, 571)
Screenshot: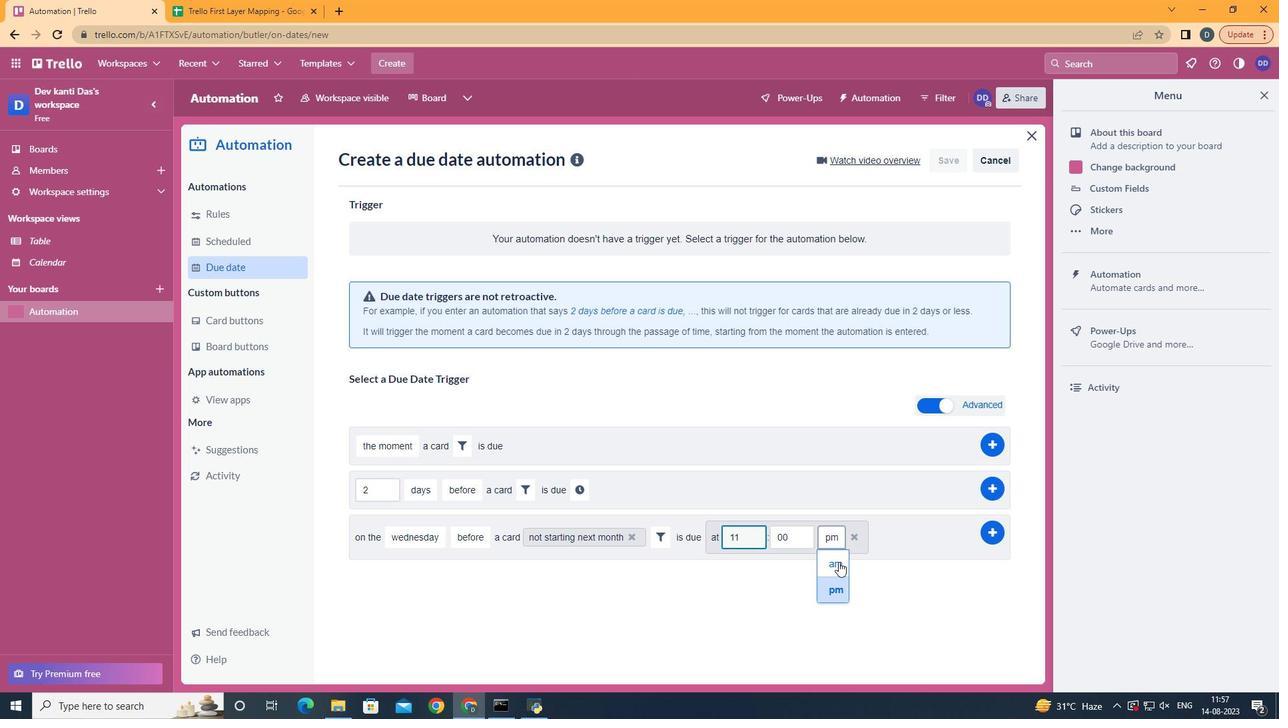 
Action: Mouse pressed left at (848, 571)
Screenshot: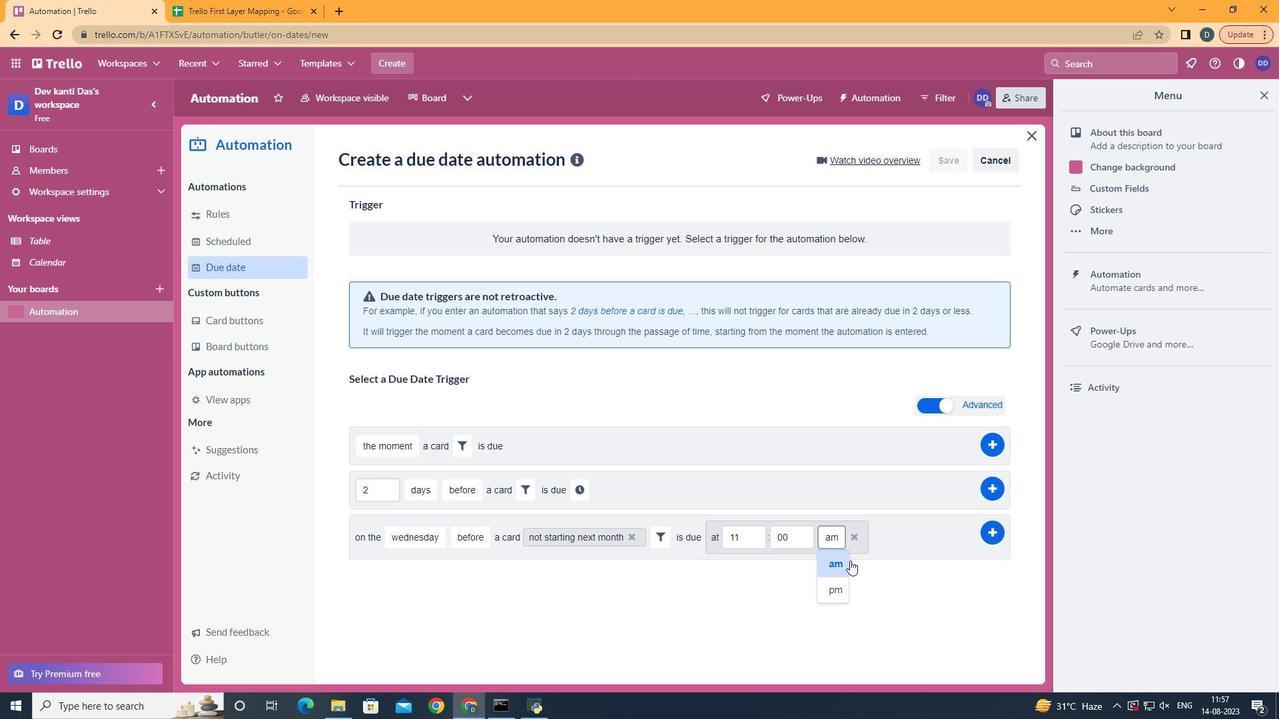 
Action: Mouse moved to (1006, 545)
Screenshot: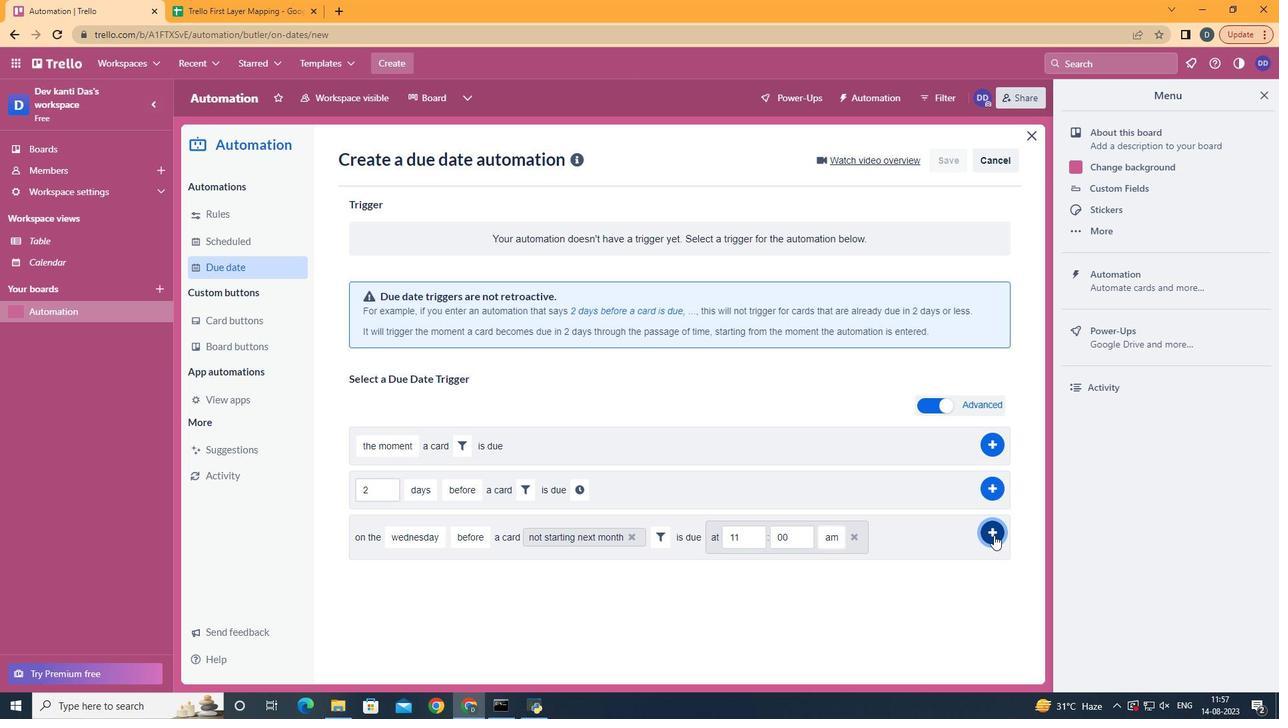
Action: Mouse pressed left at (1006, 545)
Screenshot: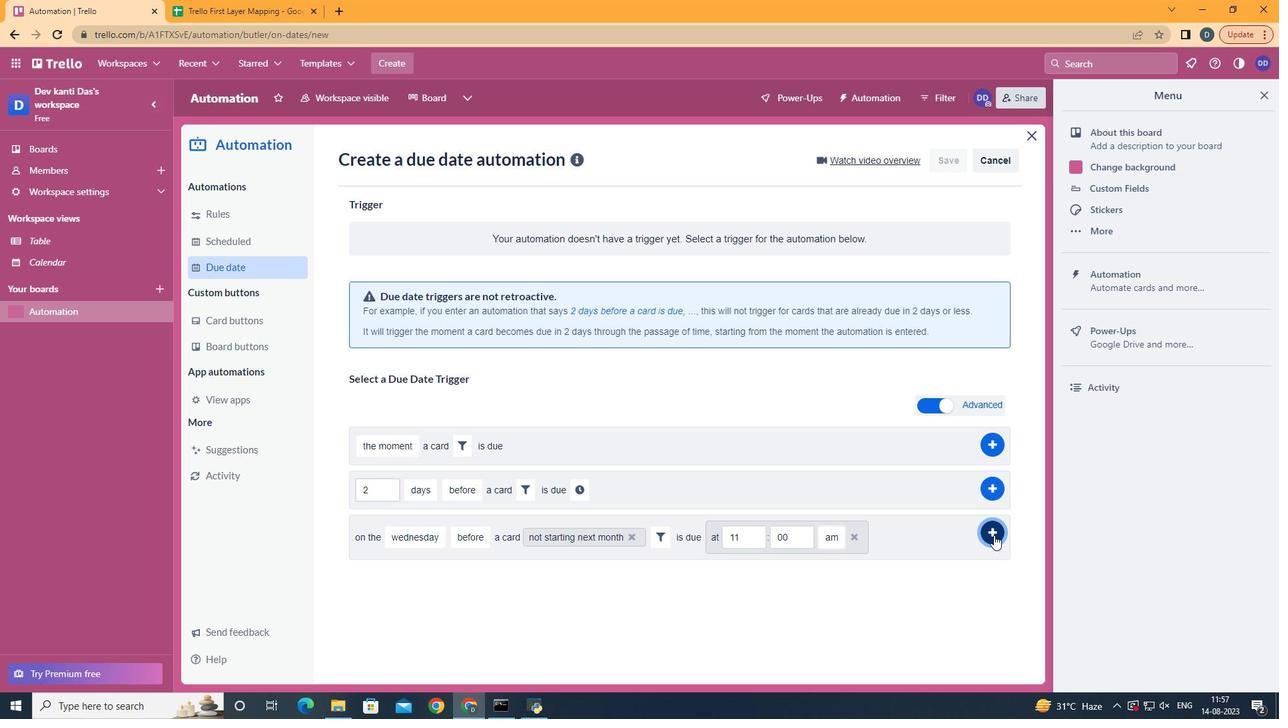 
